 Task: Add Bigelow Cozy Camomile Herb Tea to the cart.
Action: Mouse pressed left at (22, 119)
Screenshot: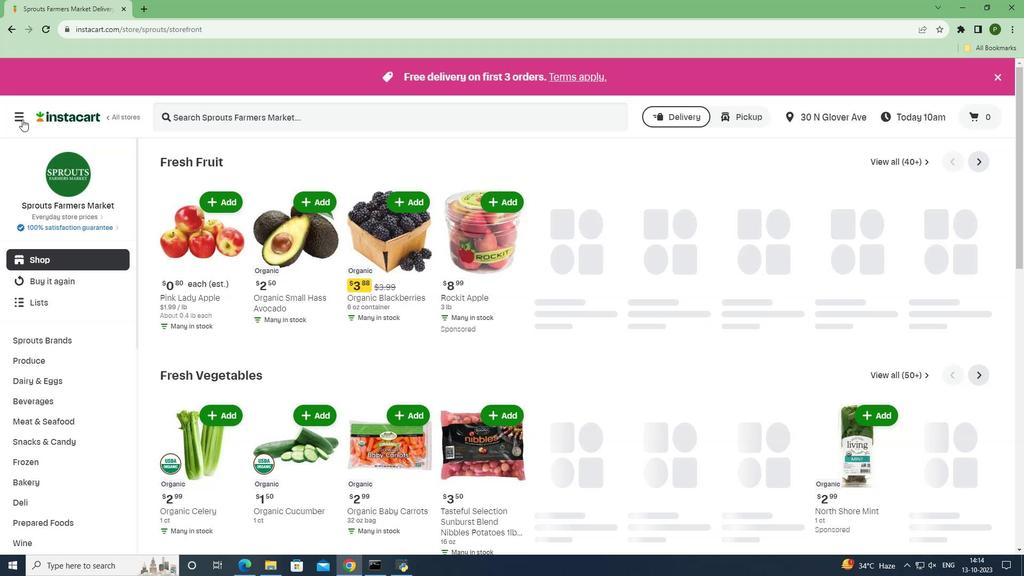 
Action: Mouse moved to (43, 284)
Screenshot: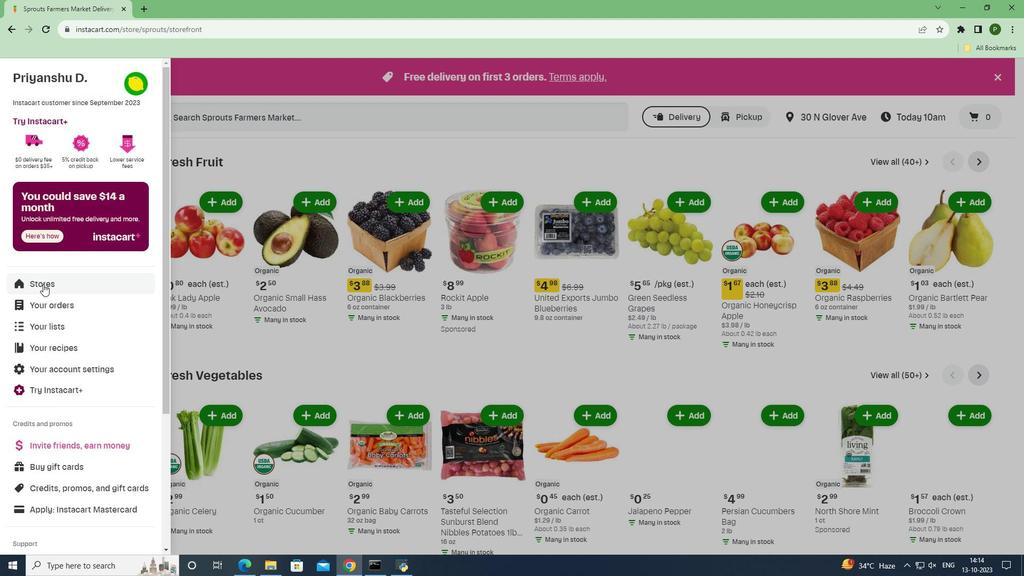 
Action: Mouse pressed left at (43, 284)
Screenshot: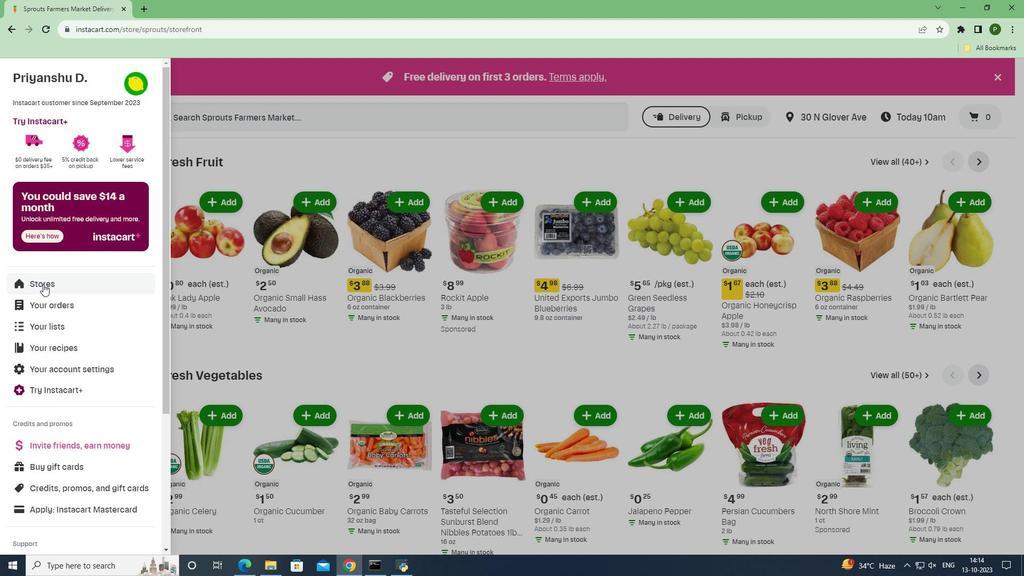 
Action: Mouse moved to (264, 119)
Screenshot: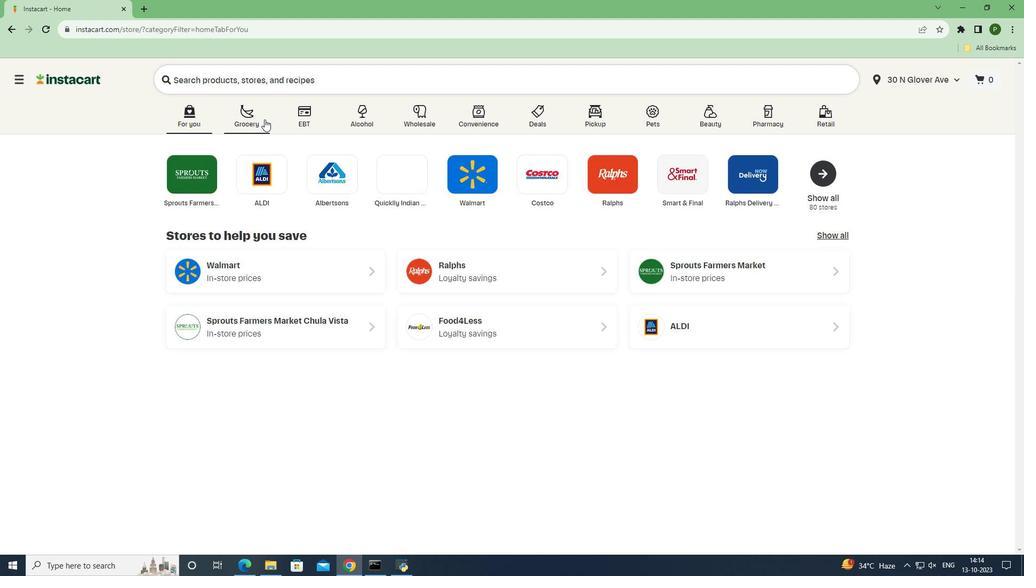 
Action: Mouse pressed left at (264, 119)
Screenshot: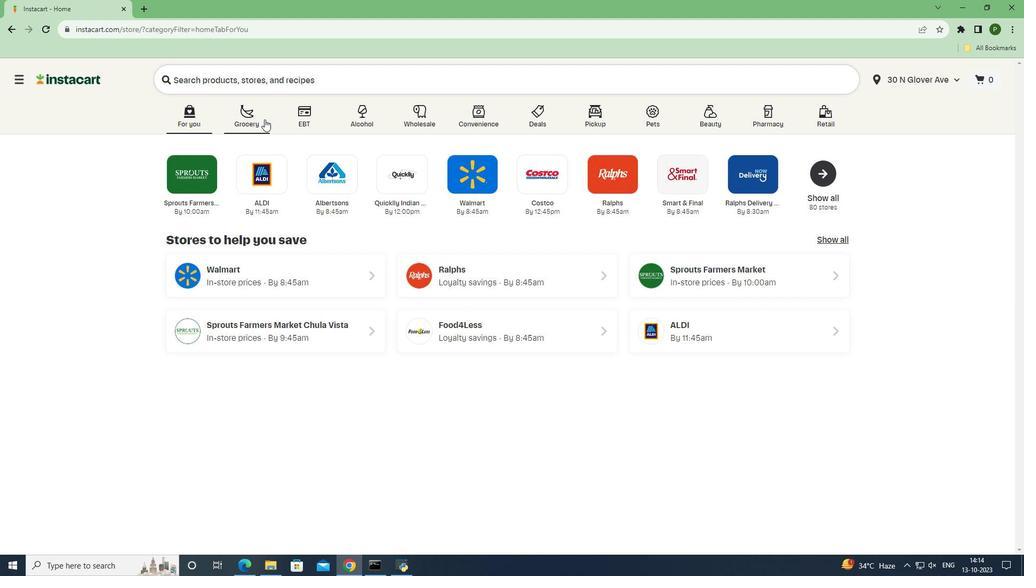 
Action: Mouse moved to (665, 248)
Screenshot: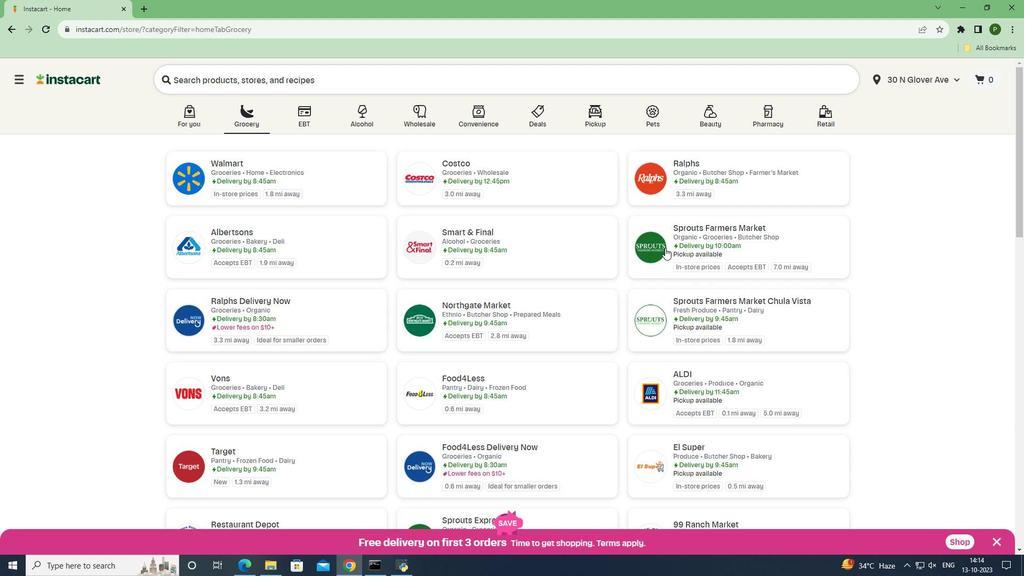 
Action: Mouse pressed left at (665, 248)
Screenshot: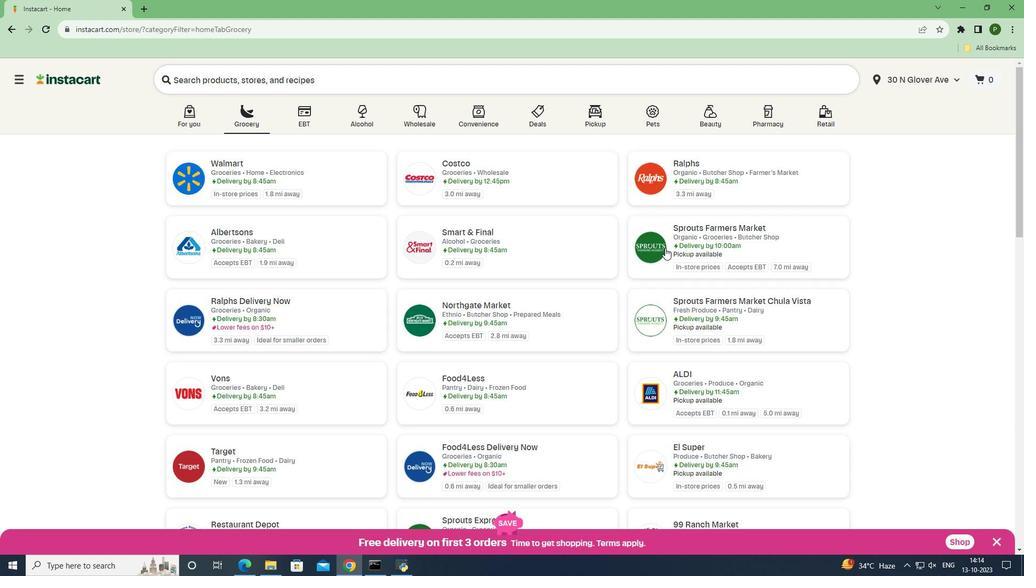 
Action: Mouse moved to (34, 406)
Screenshot: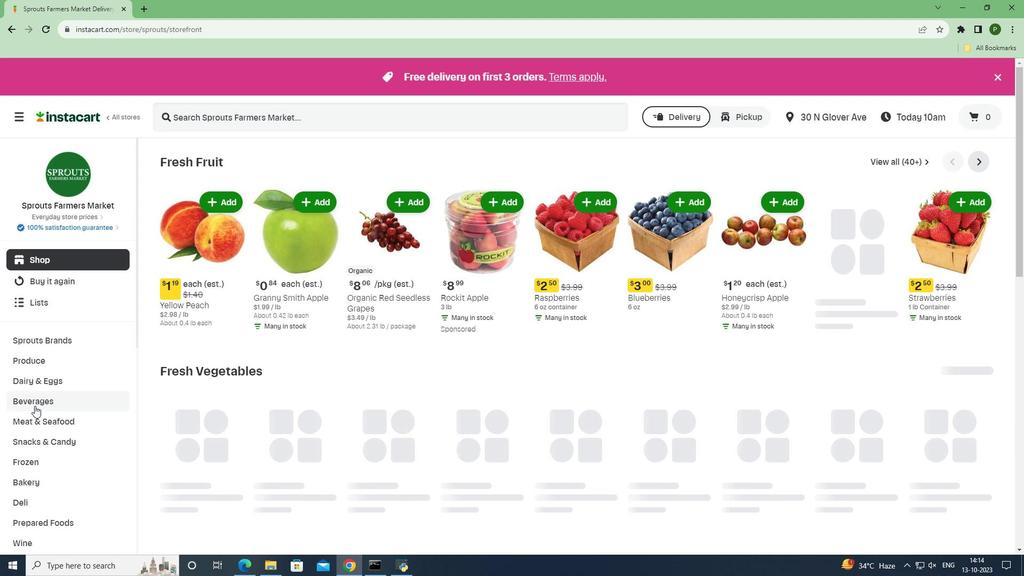 
Action: Mouse pressed left at (34, 406)
Screenshot: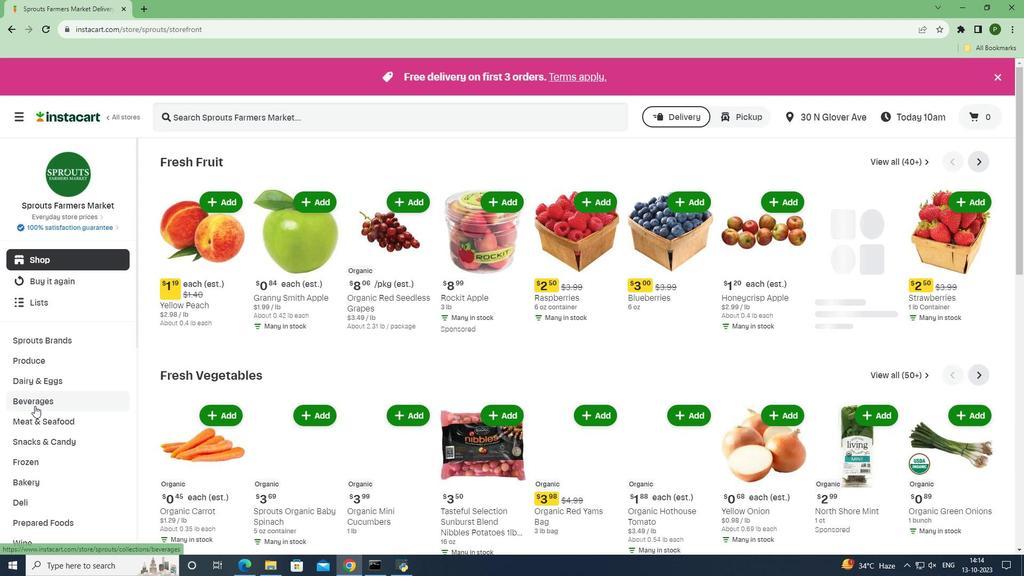 
Action: Mouse moved to (924, 303)
Screenshot: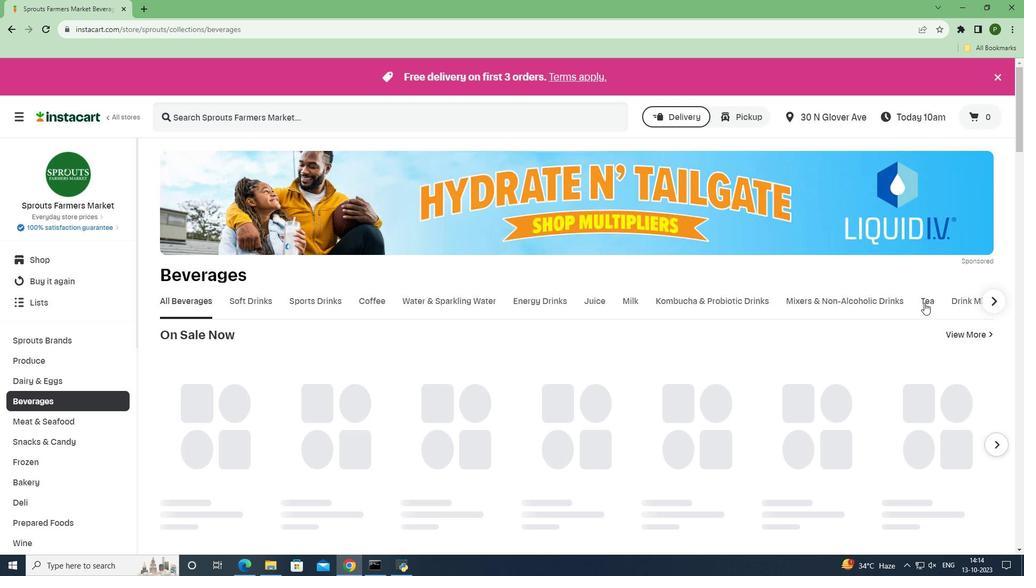 
Action: Mouse pressed left at (924, 303)
Screenshot: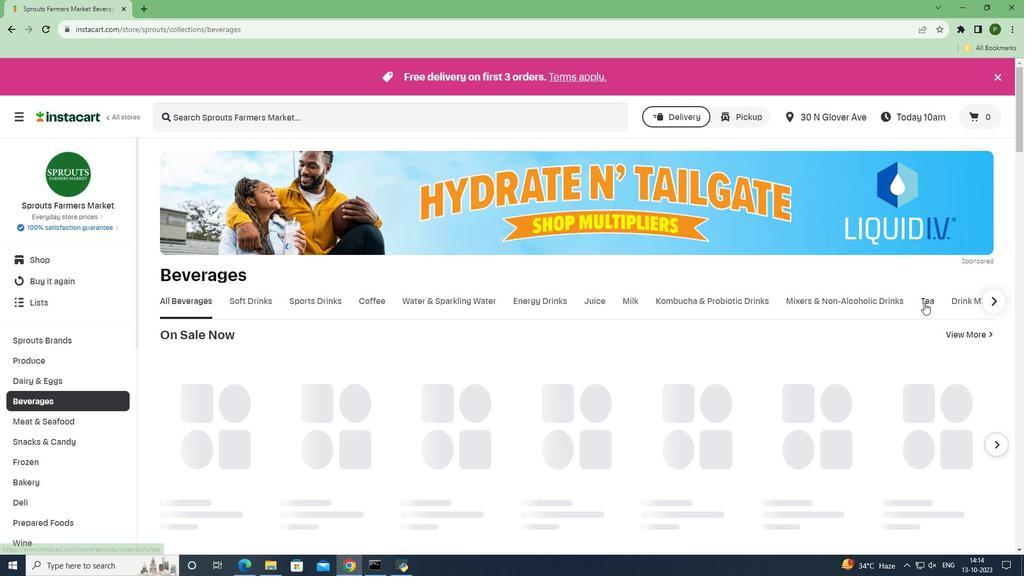 
Action: Mouse moved to (305, 108)
Screenshot: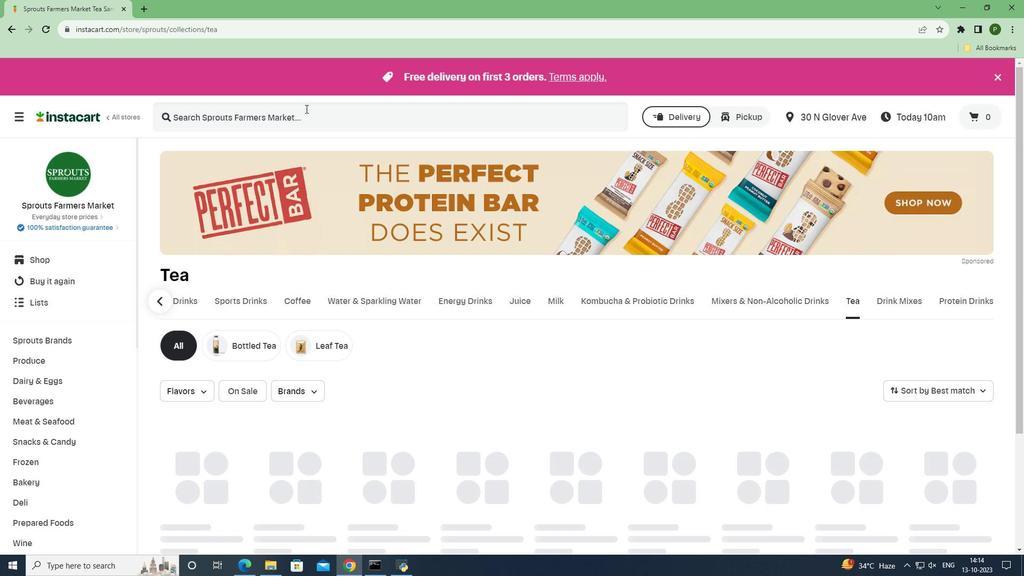 
Action: Mouse pressed left at (305, 108)
Screenshot: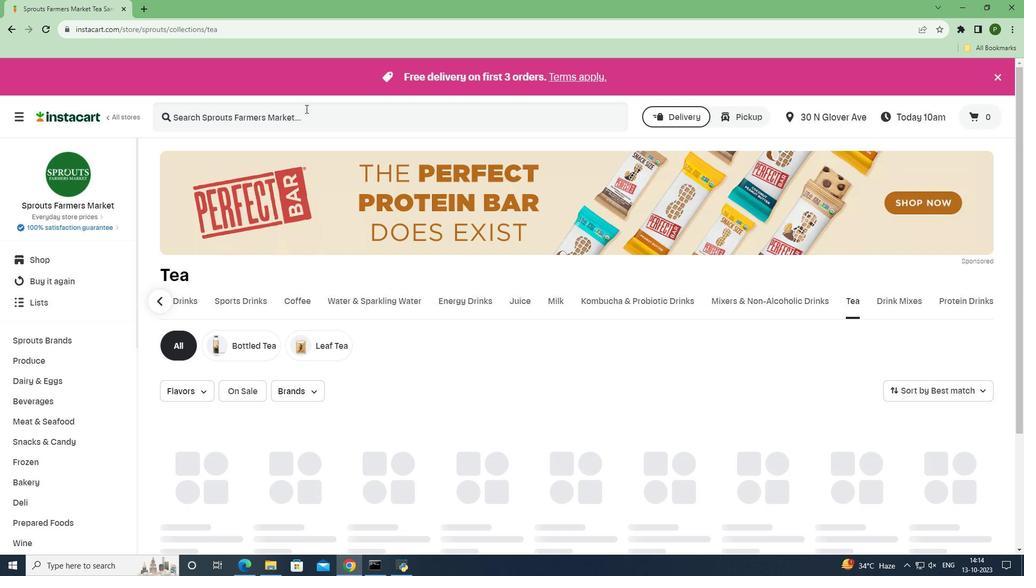 
Action: Key pressed <Key.caps_lock>B<Key.caps_lock>igelow<Key.space><Key.caps_lock>C<Key.caps_lock>ozy<Key.space><Key.caps_lock>C<Key.caps_lock>amomile<Key.space><Key.caps_lock>H<Key.caps_lock>erb<Key.space><Key.caps_lock>T<Key.caps_lock>ea<Key.enter>
Screenshot: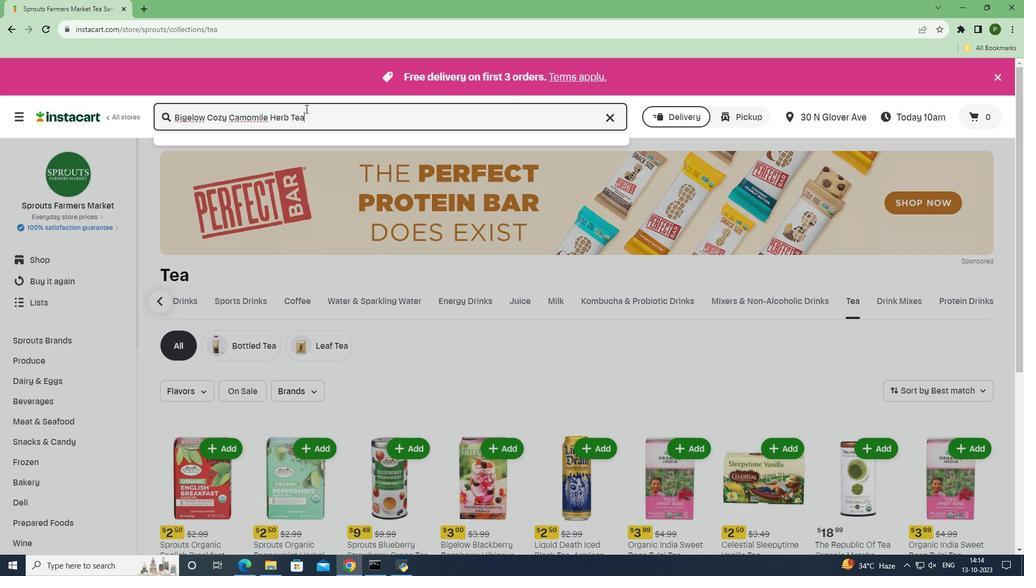 
Action: Mouse moved to (344, 351)
Screenshot: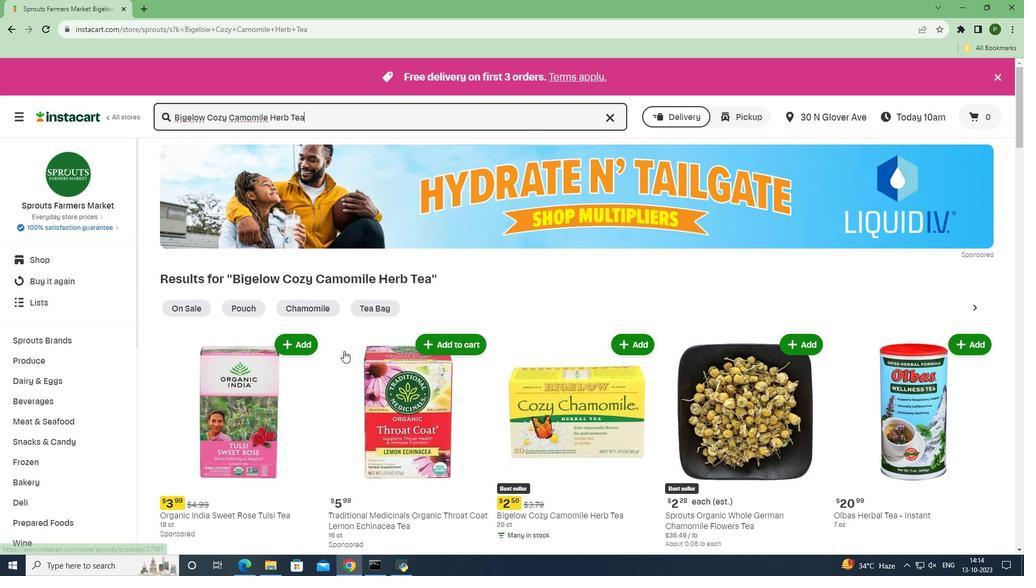 
Action: Mouse scrolled (344, 350) with delta (0, 0)
Screenshot: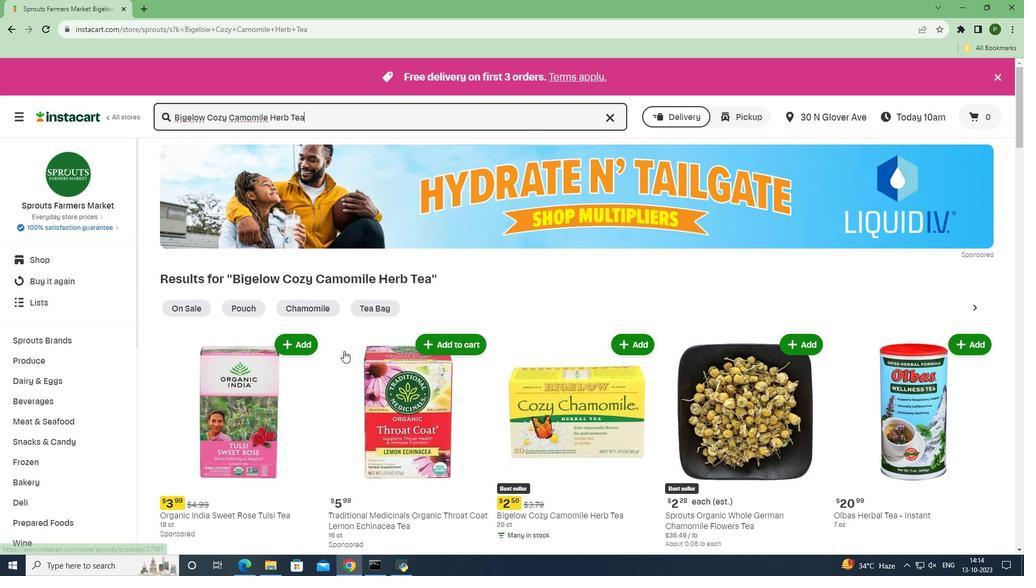 
Action: Mouse scrolled (344, 350) with delta (0, 0)
Screenshot: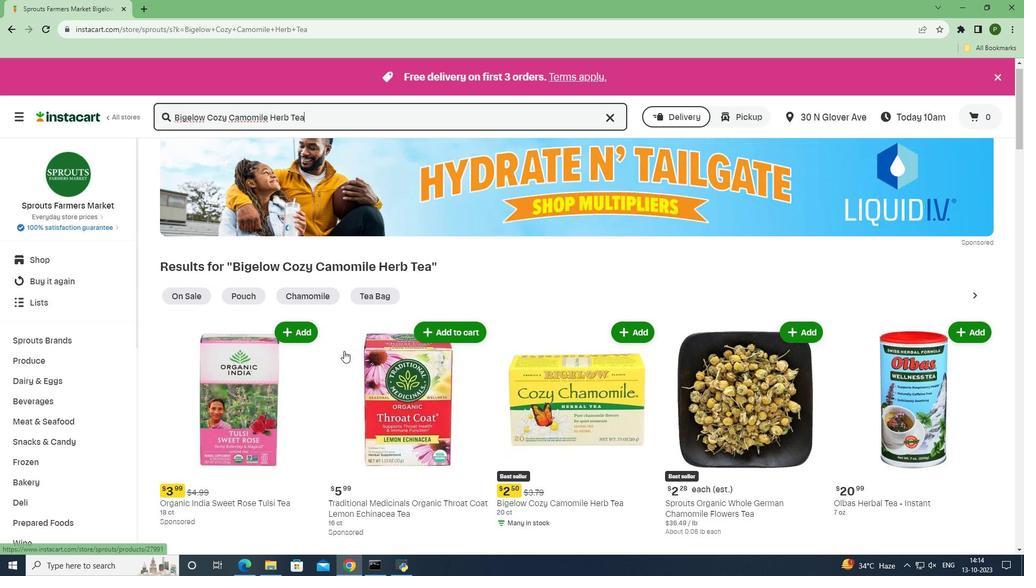 
Action: Mouse moved to (640, 244)
Screenshot: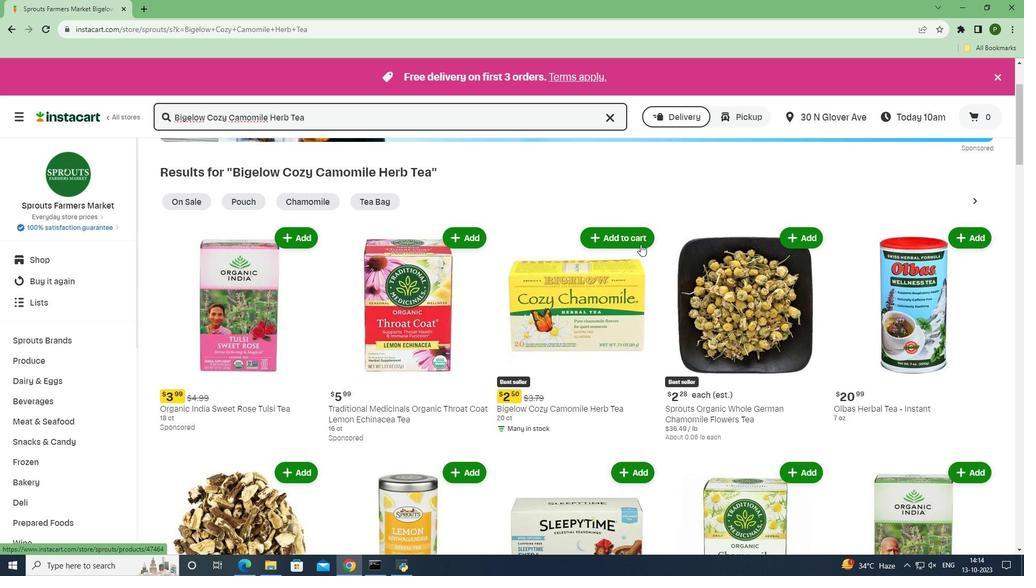 
Action: Mouse pressed left at (640, 244)
Screenshot: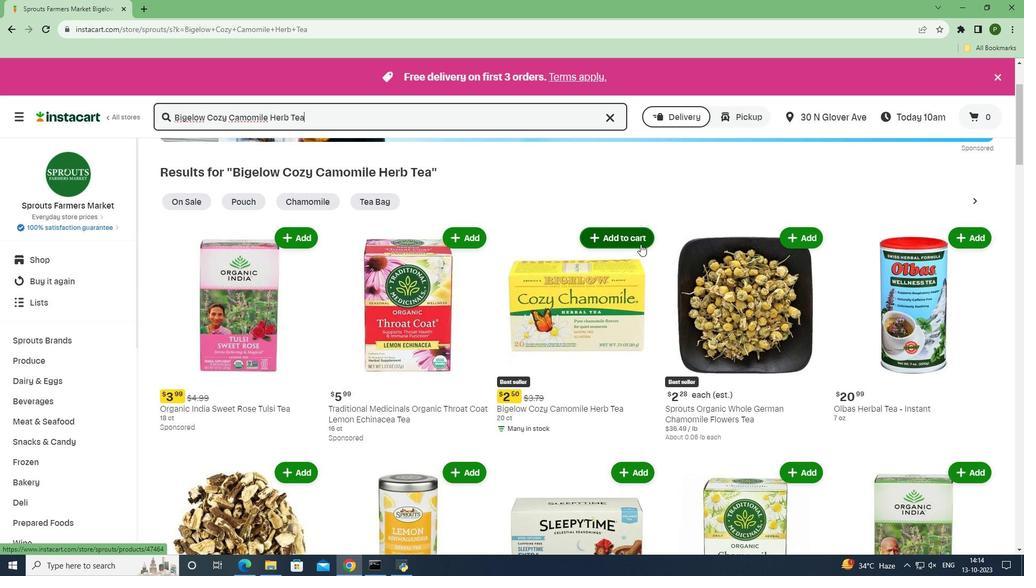 
Action: Mouse moved to (659, 276)
Screenshot: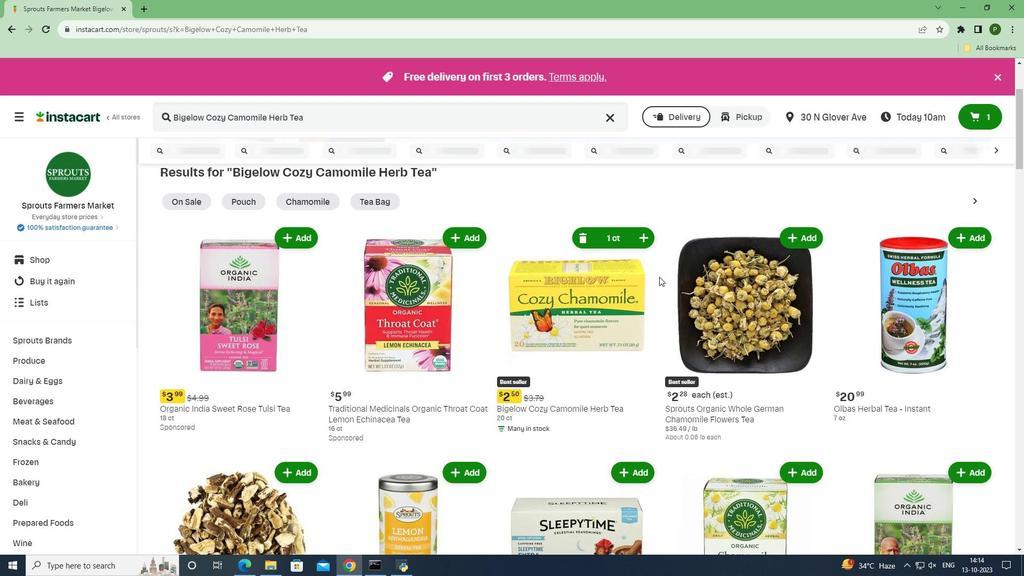 
